 Task: Select to customize title format .
Action: Mouse moved to (180, 87)
Screenshot: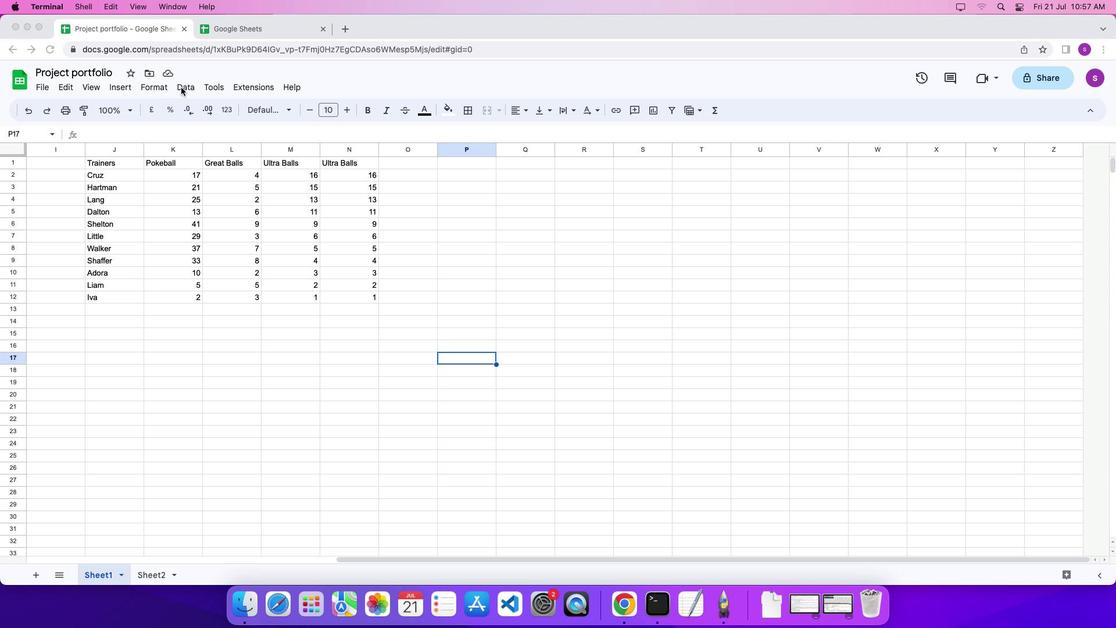 
Action: Mouse pressed left at (180, 87)
Screenshot: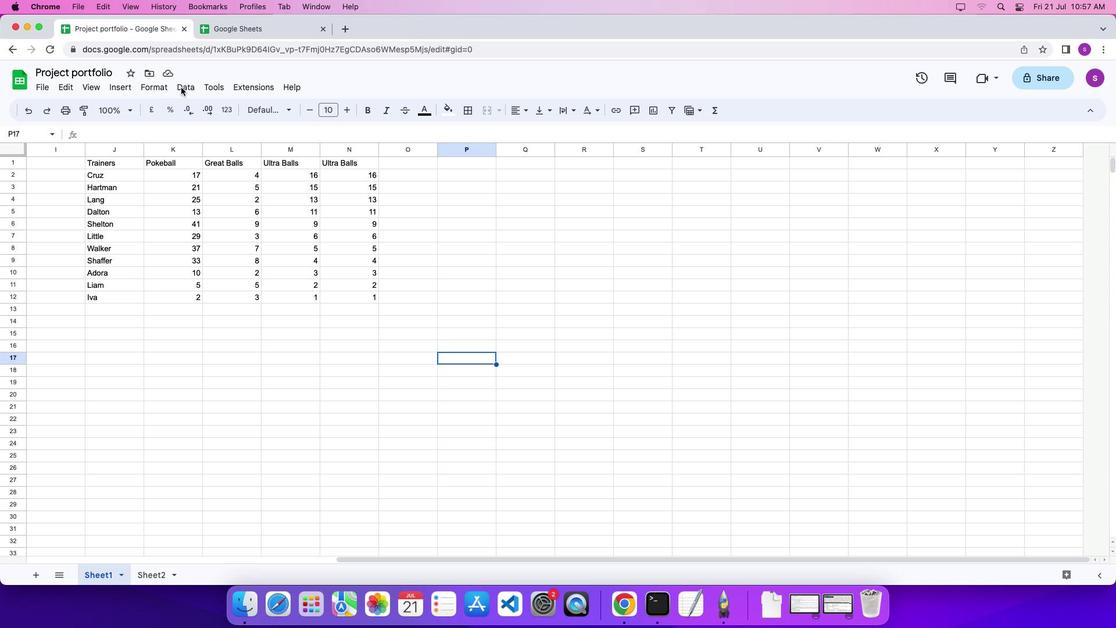 
Action: Mouse moved to (183, 86)
Screenshot: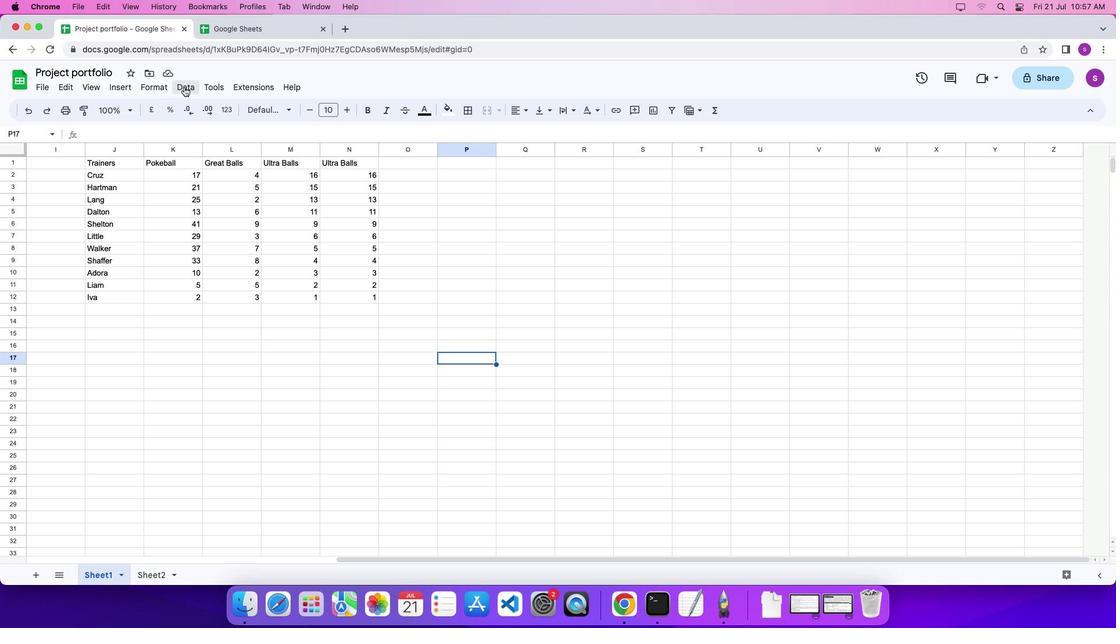 
Action: Mouse pressed left at (183, 86)
Screenshot: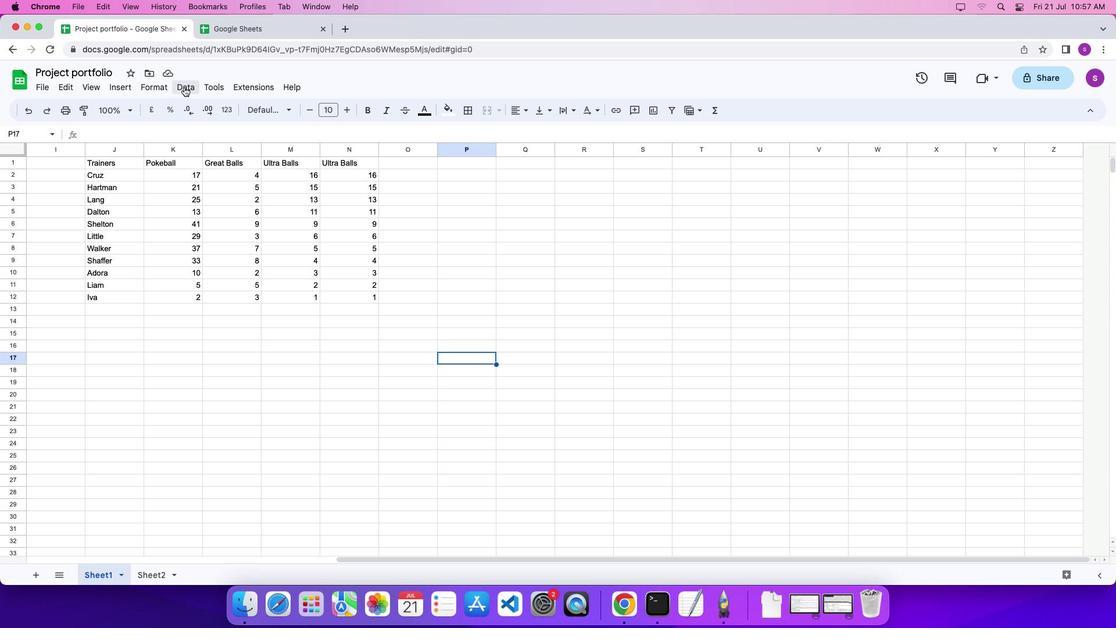 
Action: Mouse moved to (197, 190)
Screenshot: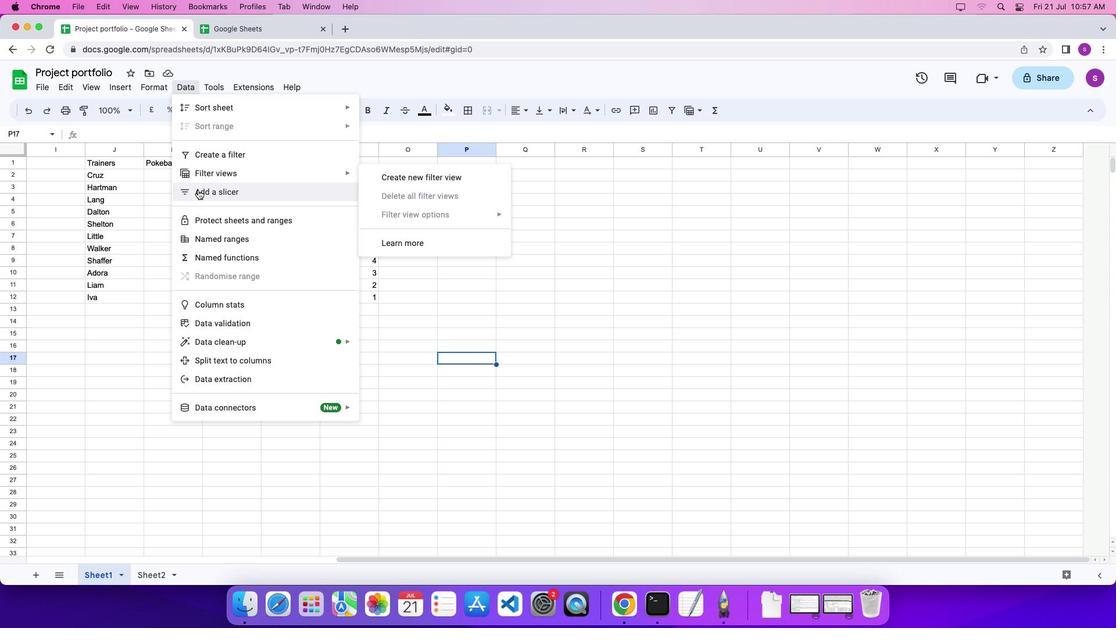 
Action: Mouse pressed left at (197, 190)
Screenshot: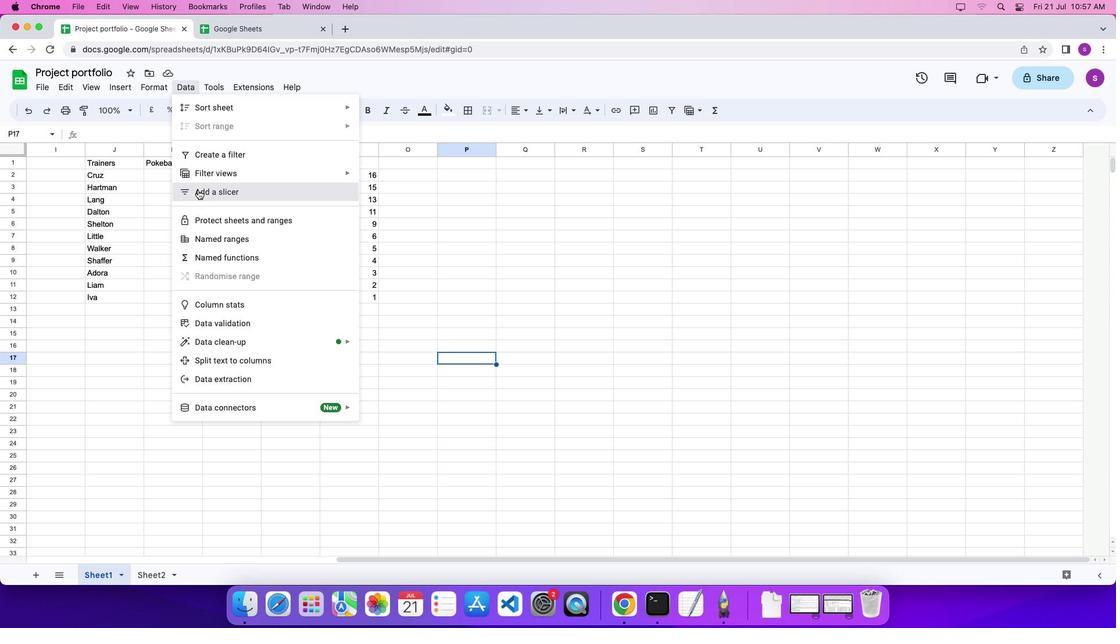 
Action: Mouse moved to (1038, 142)
Screenshot: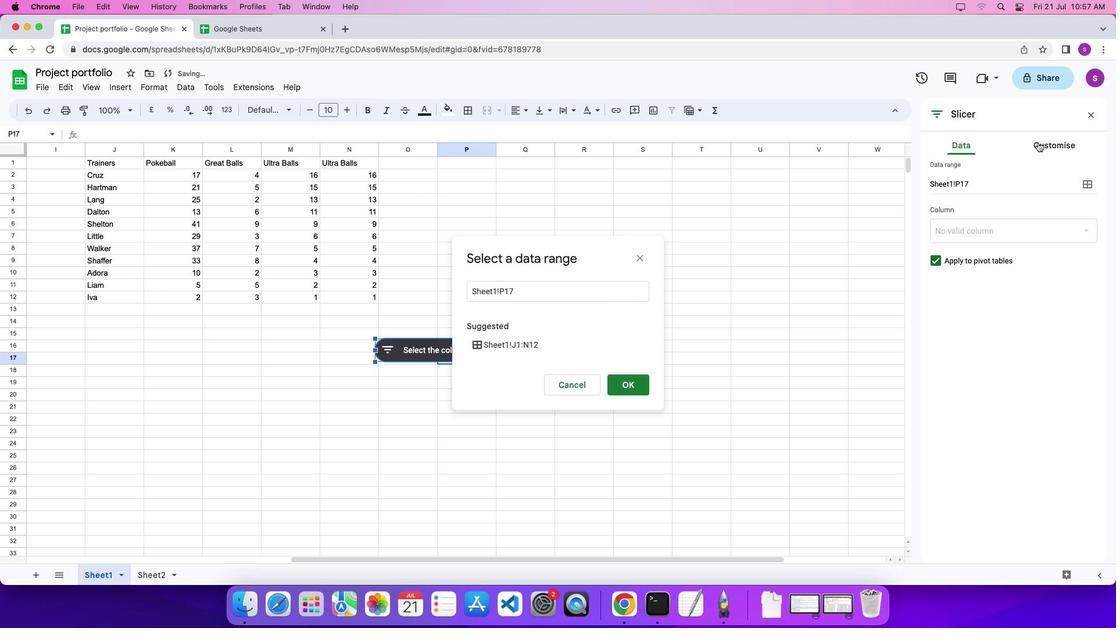 
Action: Mouse pressed left at (1038, 142)
Screenshot: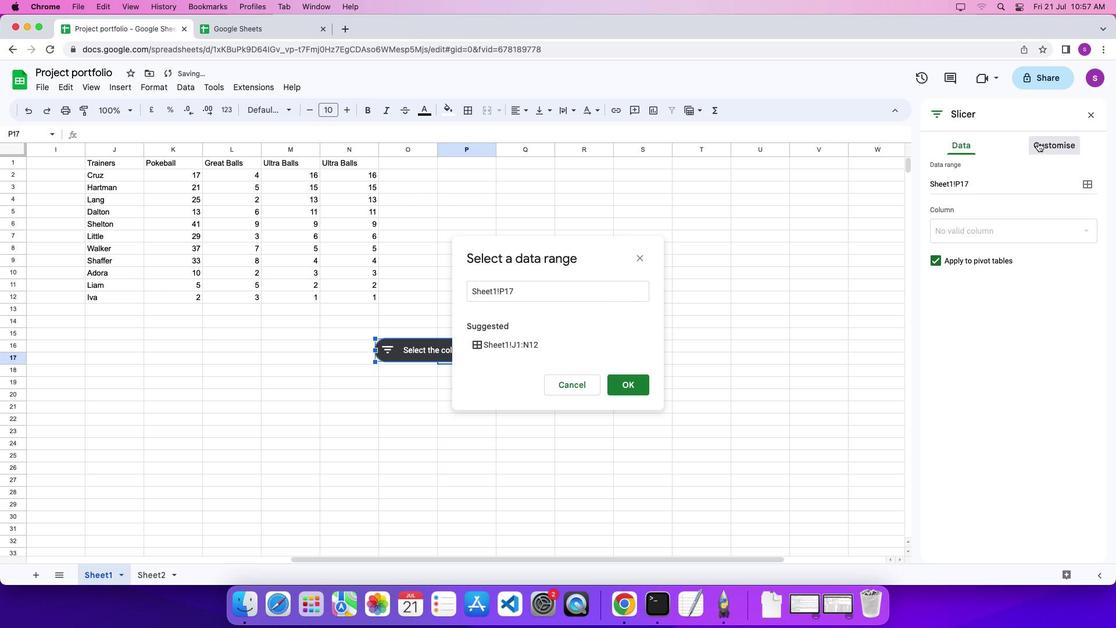
Action: Mouse moved to (976, 268)
Screenshot: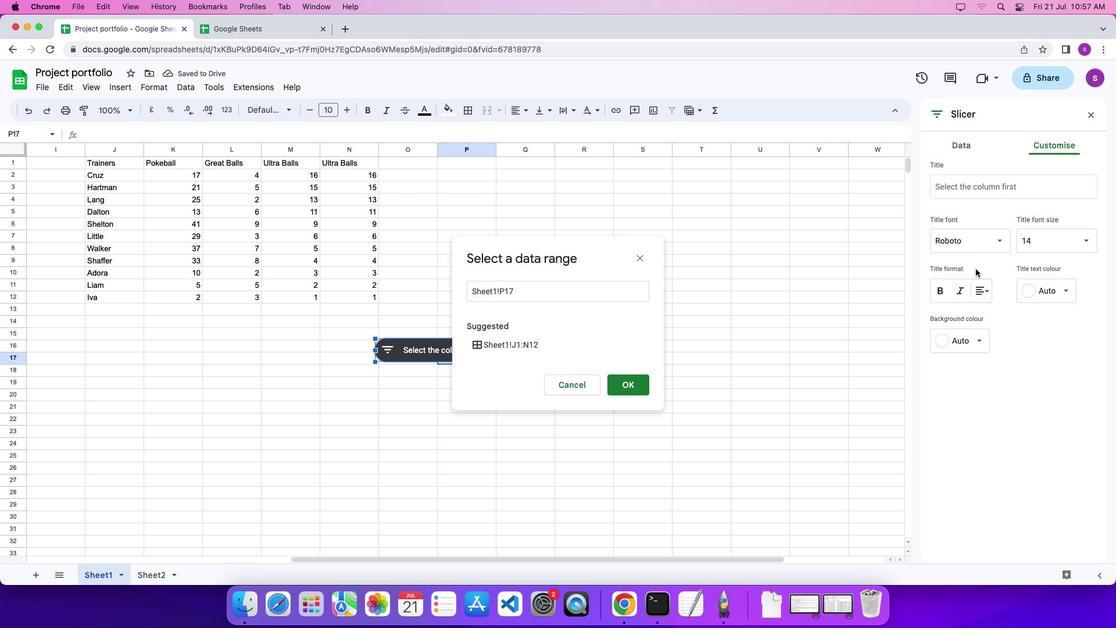 
